 Task: Add Sprouts Cheese Puffs to the cart.
Action: Mouse moved to (286, 126)
Screenshot: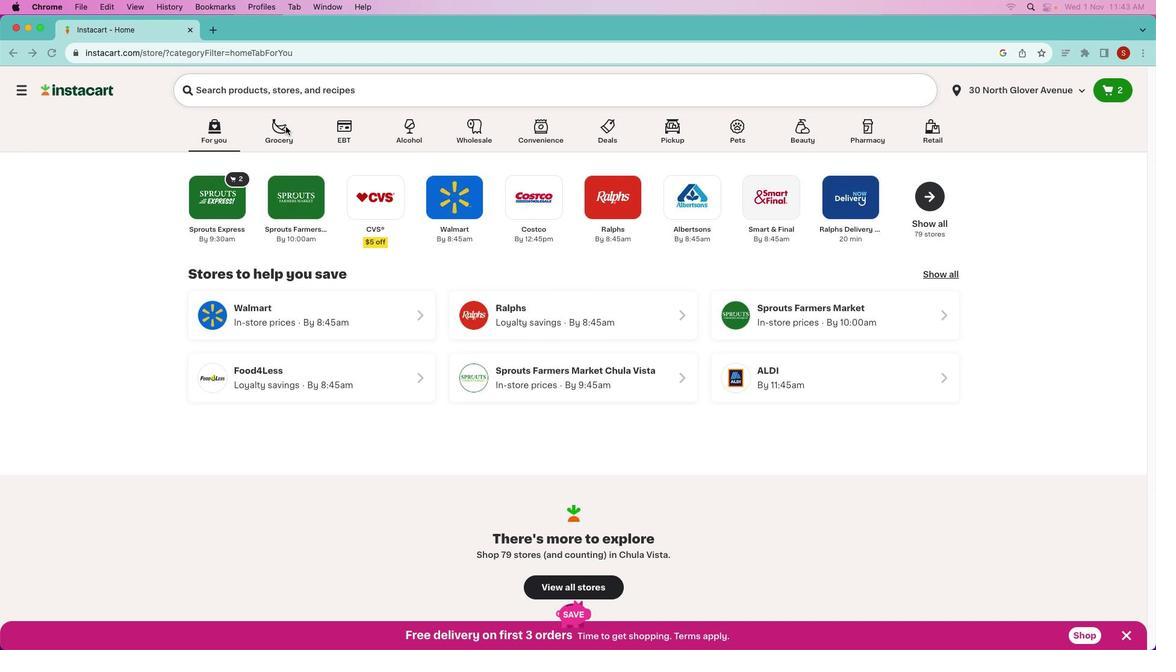 
Action: Mouse pressed left at (286, 126)
Screenshot: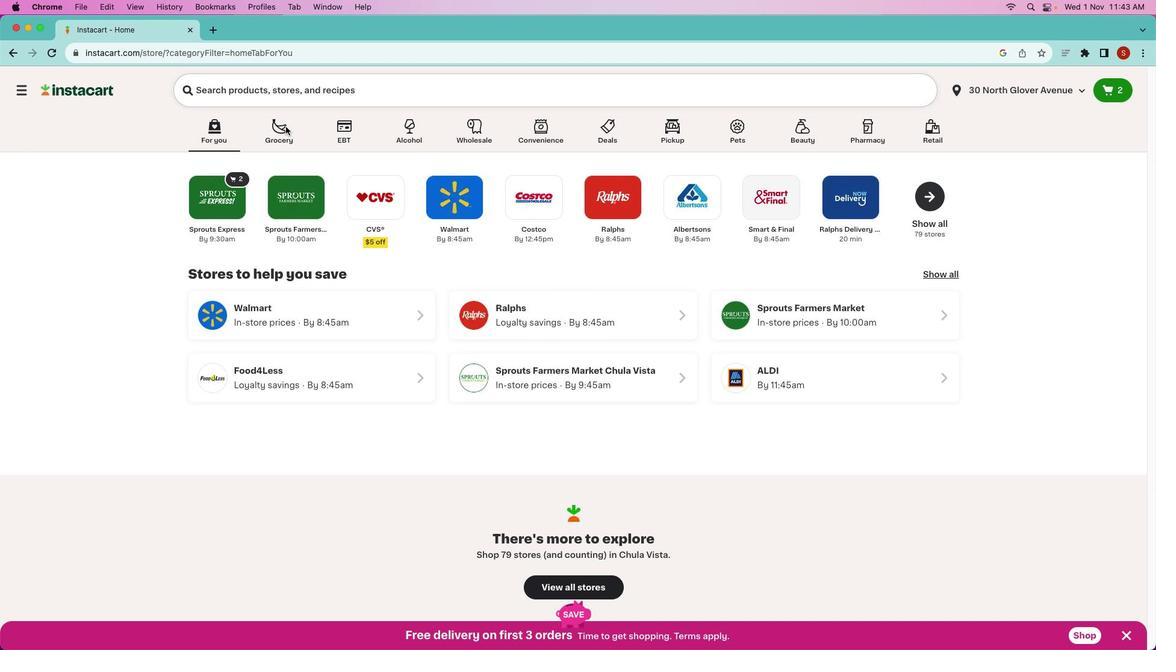 
Action: Mouse pressed left at (286, 126)
Screenshot: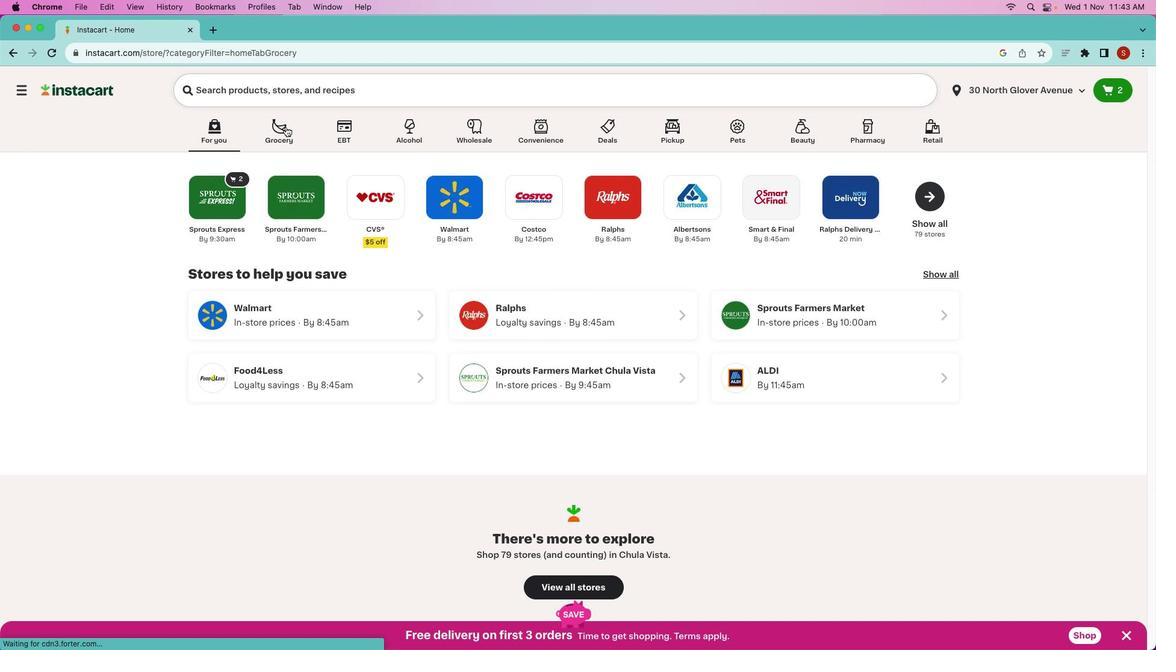 
Action: Mouse moved to (501, 308)
Screenshot: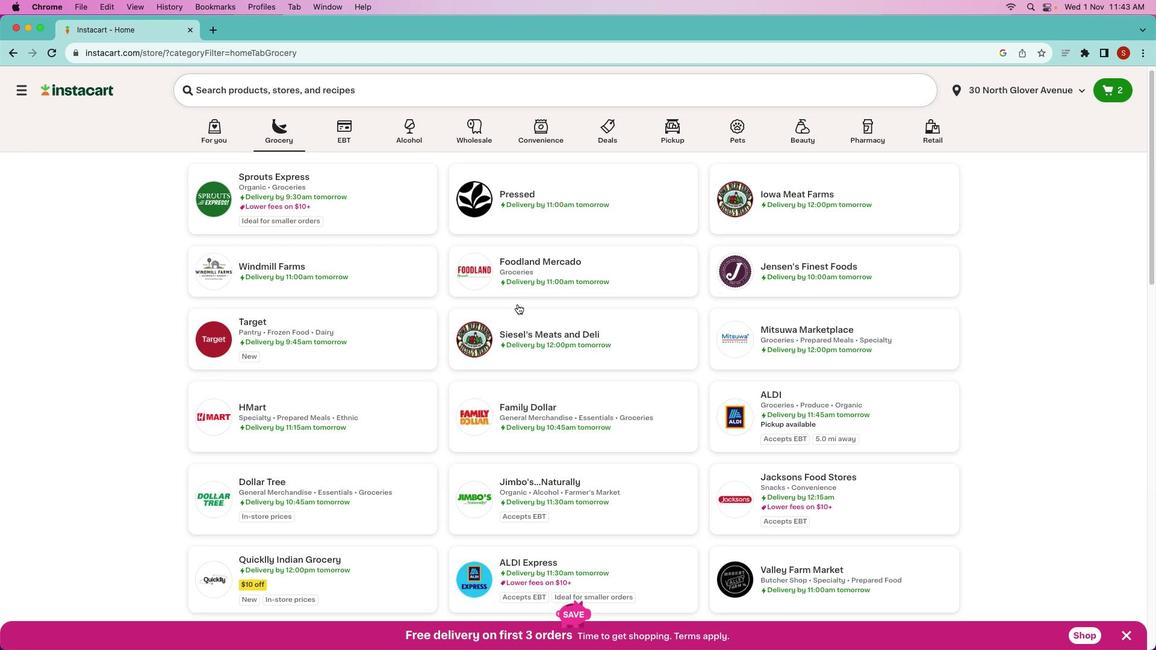
Action: Mouse scrolled (501, 308) with delta (0, 0)
Screenshot: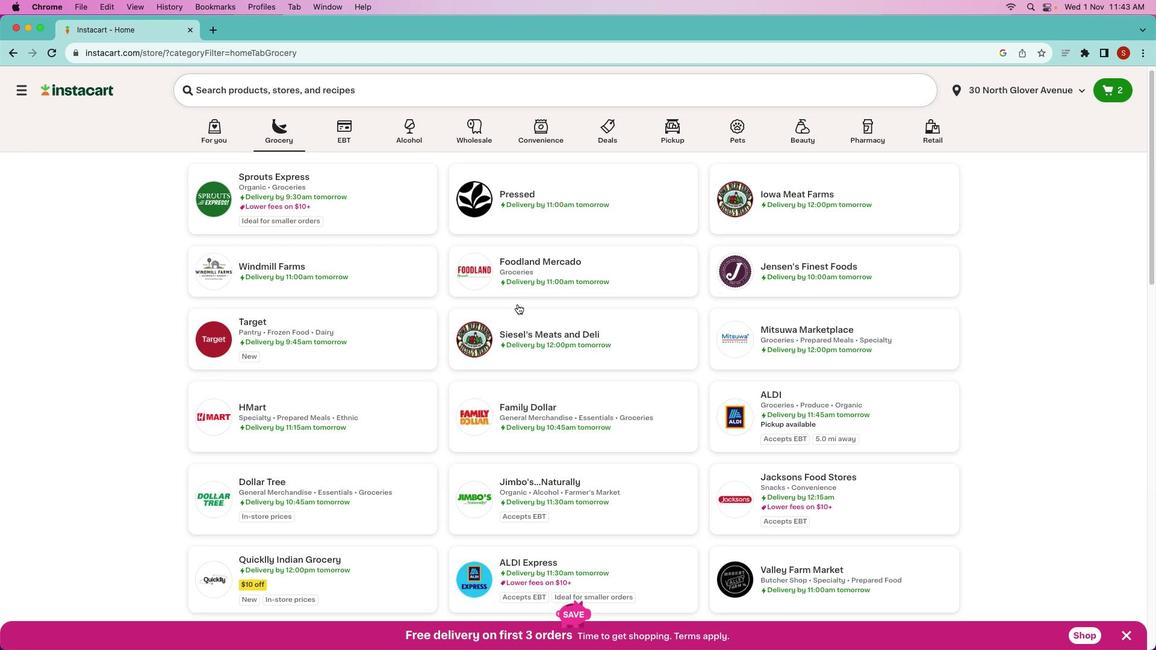 
Action: Mouse moved to (504, 310)
Screenshot: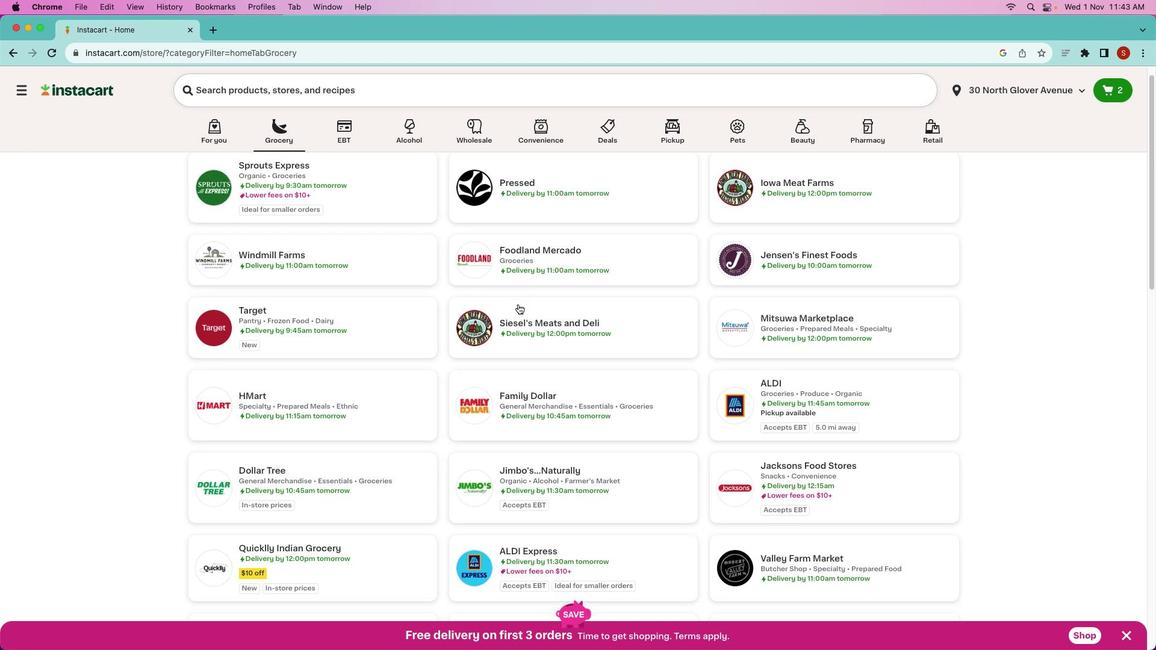 
Action: Mouse scrolled (504, 310) with delta (0, 0)
Screenshot: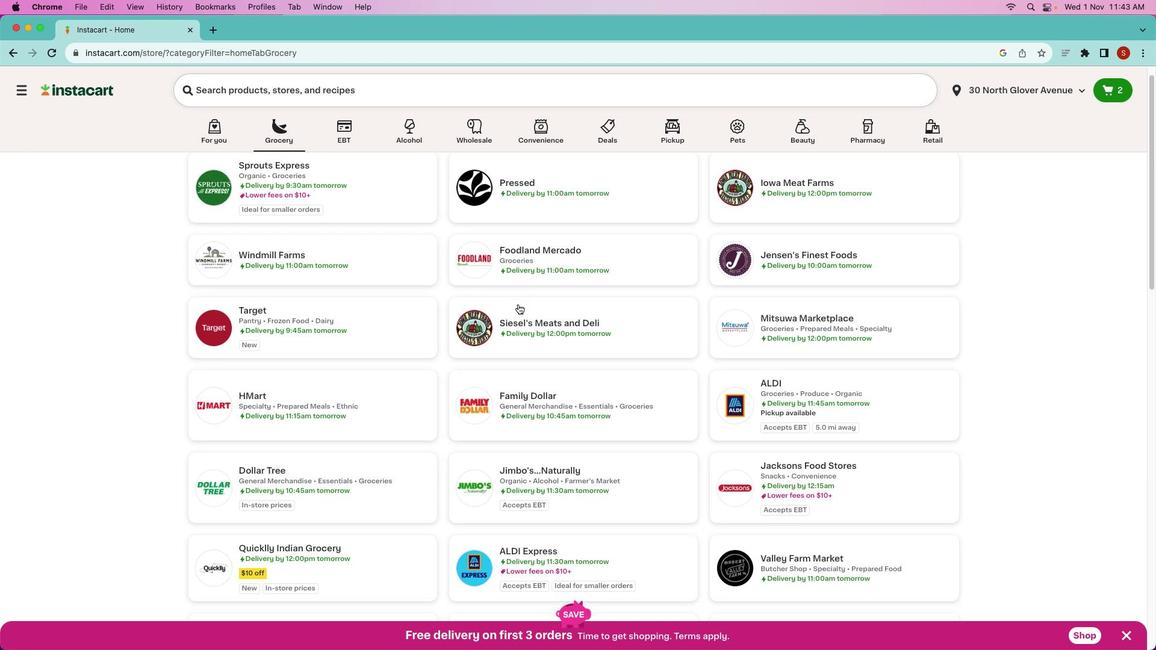 
Action: Mouse moved to (508, 310)
Screenshot: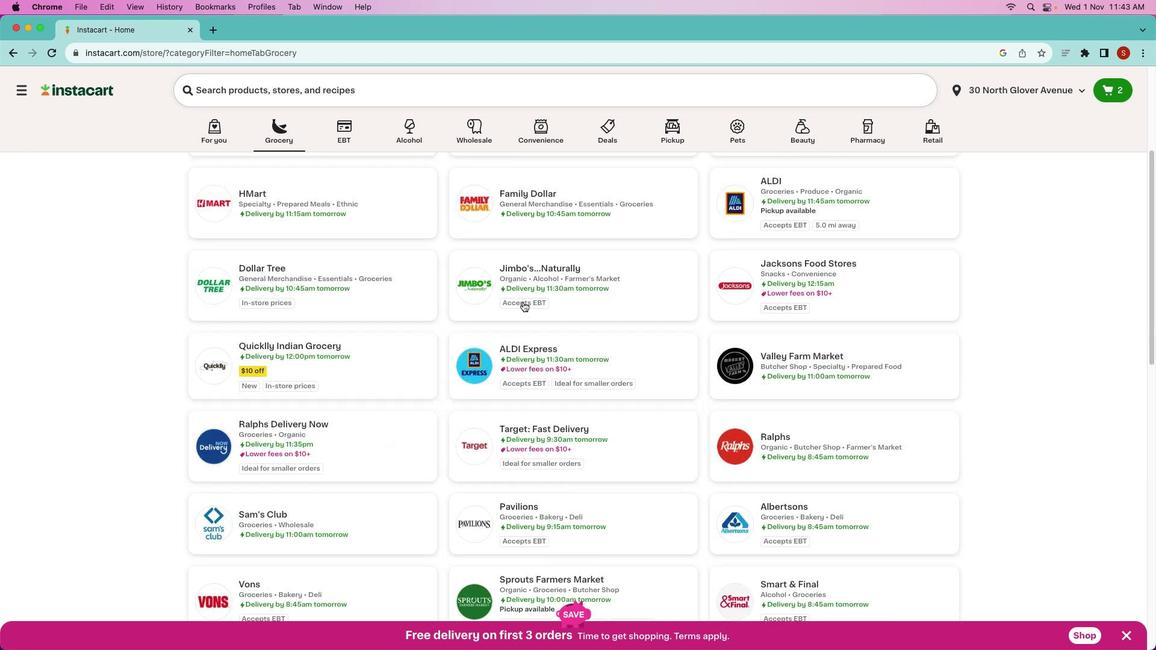 
Action: Mouse scrolled (508, 310) with delta (0, 0)
Screenshot: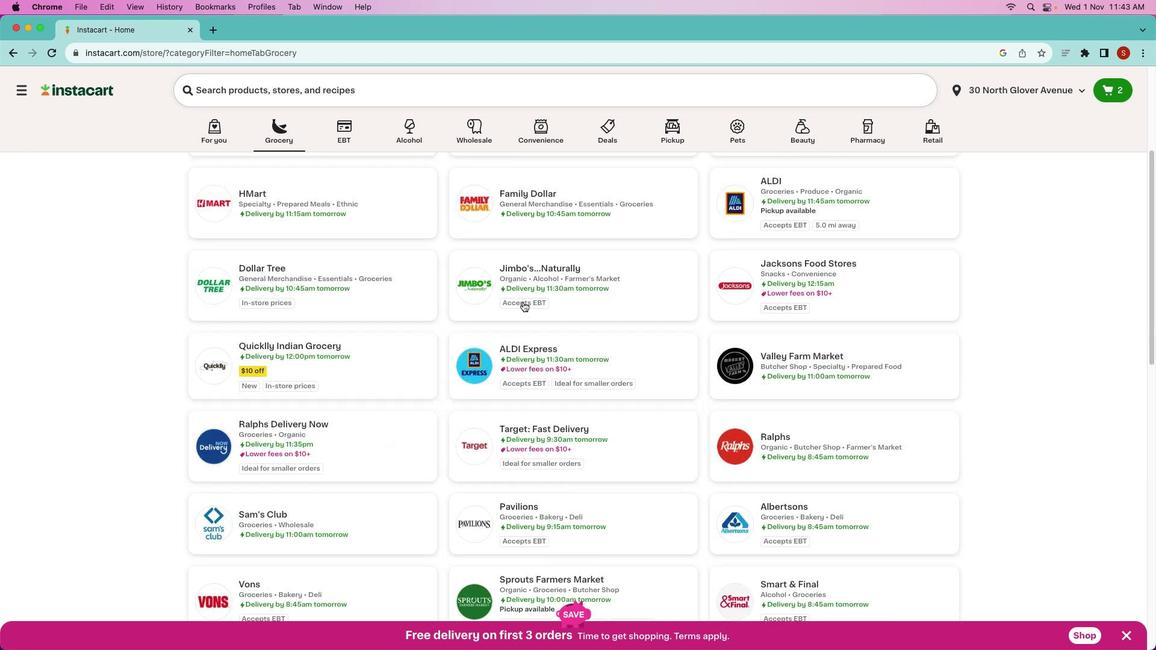 
Action: Mouse moved to (513, 306)
Screenshot: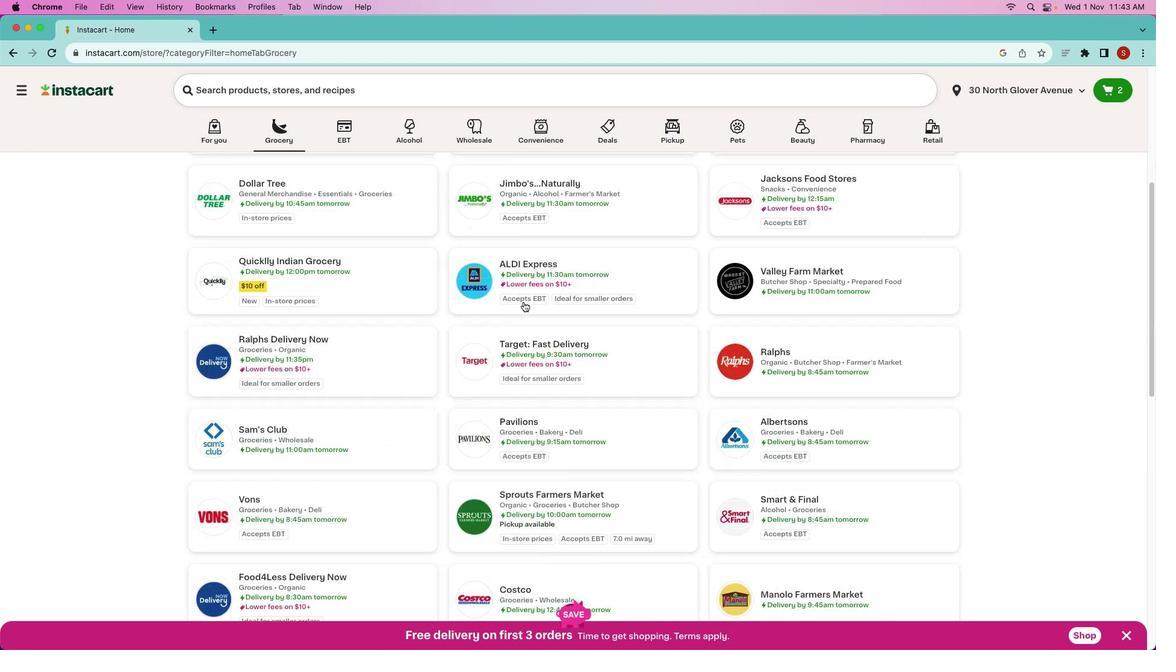 
Action: Mouse scrolled (513, 306) with delta (0, -1)
Screenshot: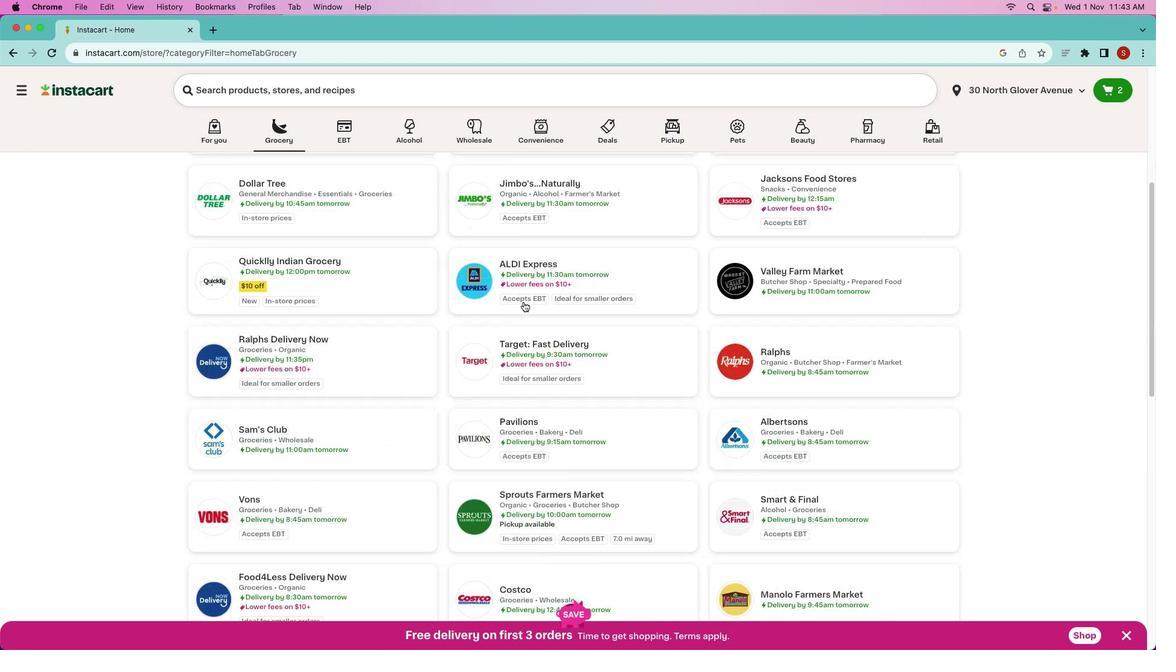 
Action: Mouse moved to (516, 305)
Screenshot: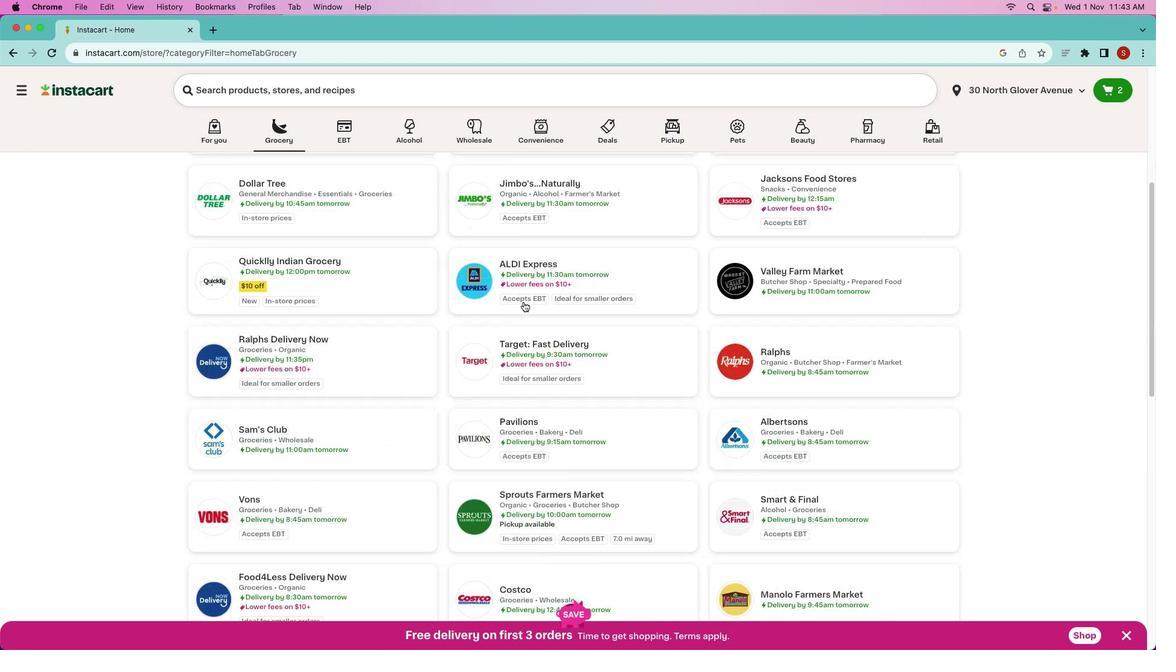 
Action: Mouse scrolled (516, 305) with delta (0, -3)
Screenshot: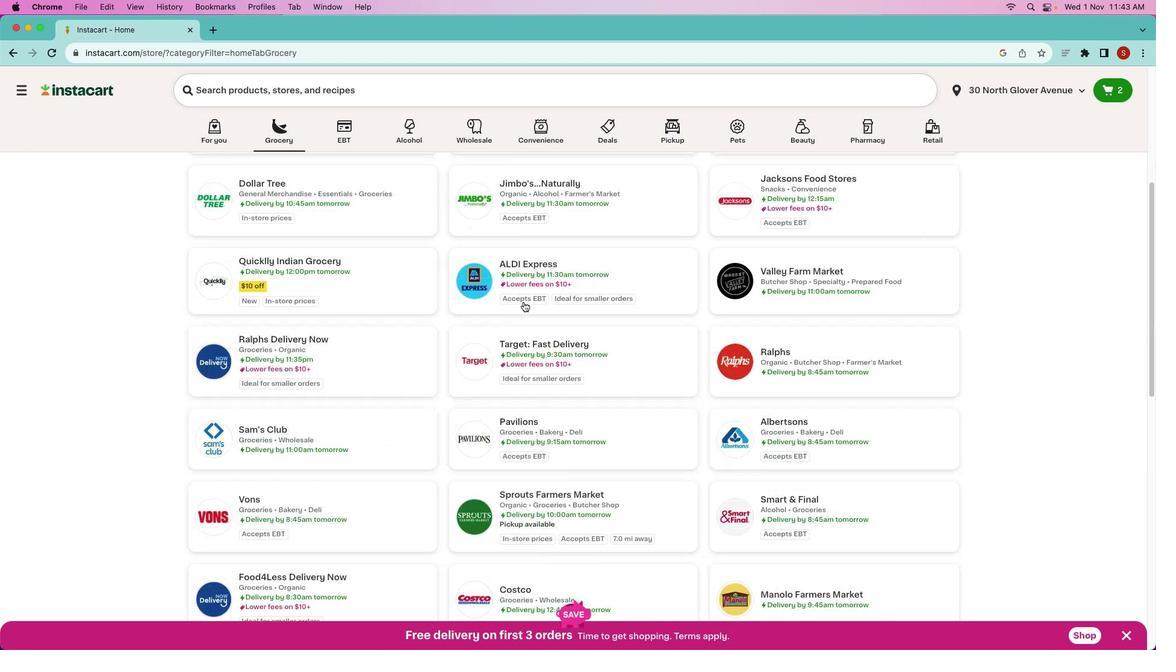 
Action: Mouse moved to (517, 304)
Screenshot: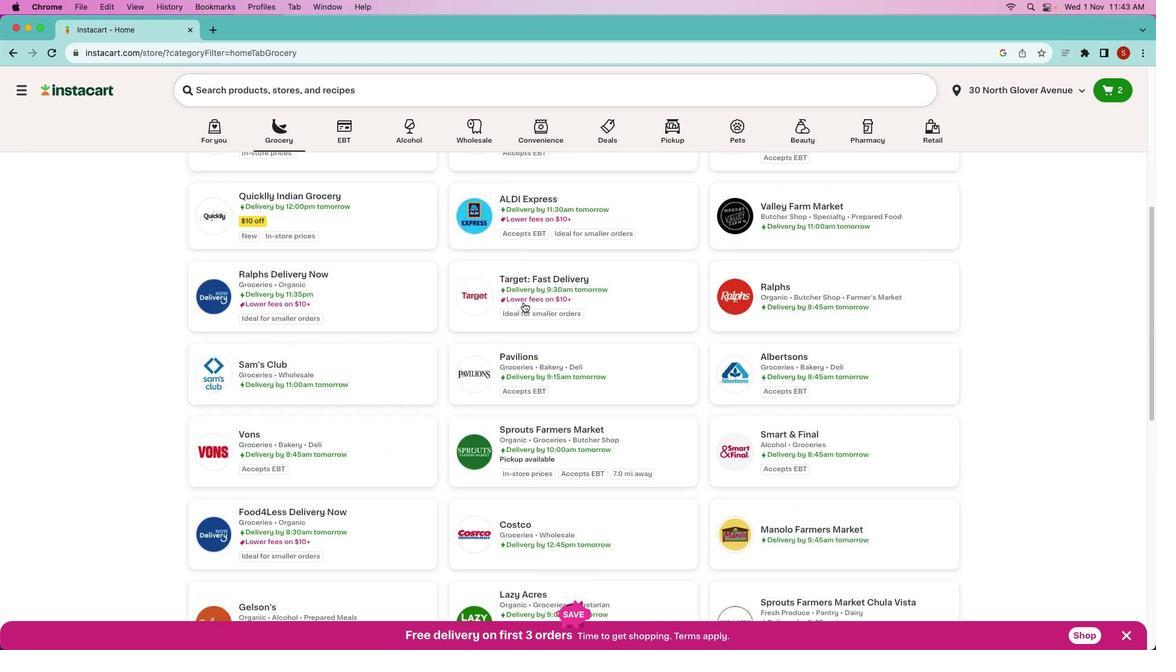 
Action: Mouse scrolled (517, 304) with delta (0, -3)
Screenshot: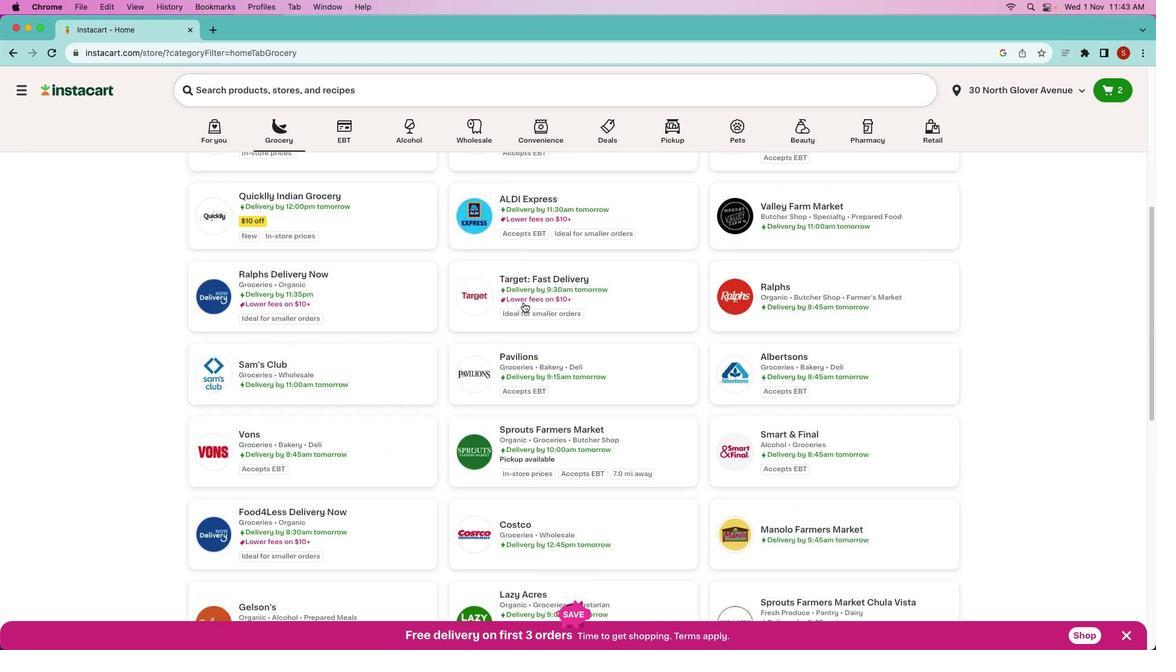
Action: Mouse moved to (542, 315)
Screenshot: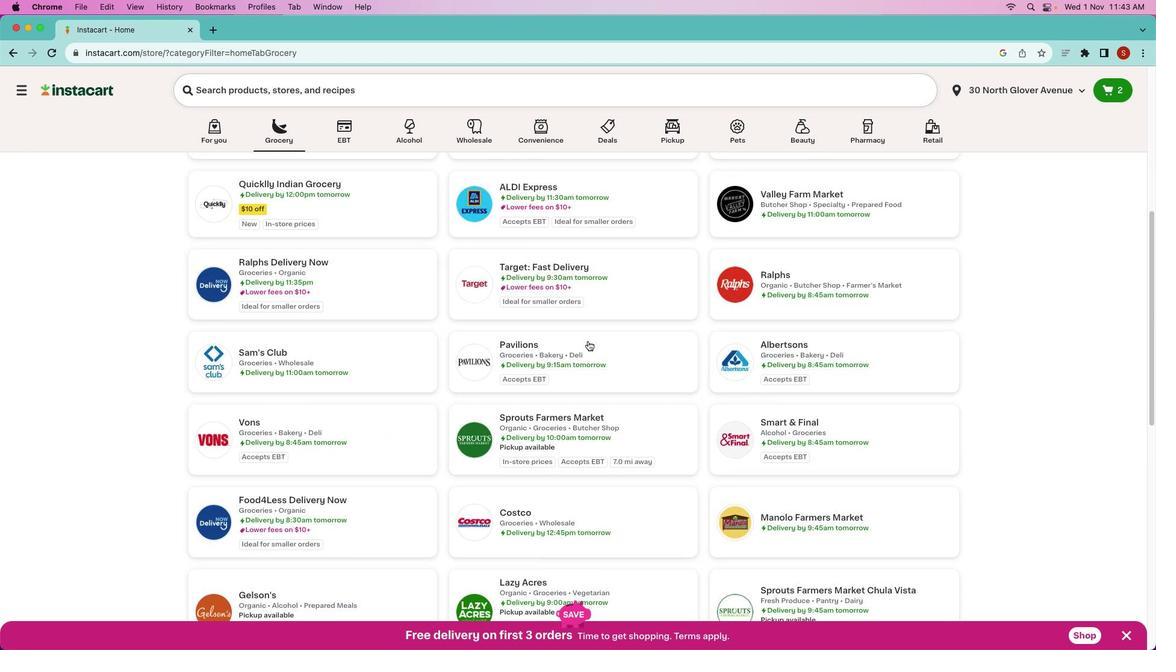 
Action: Mouse scrolled (542, 315) with delta (0, 0)
Screenshot: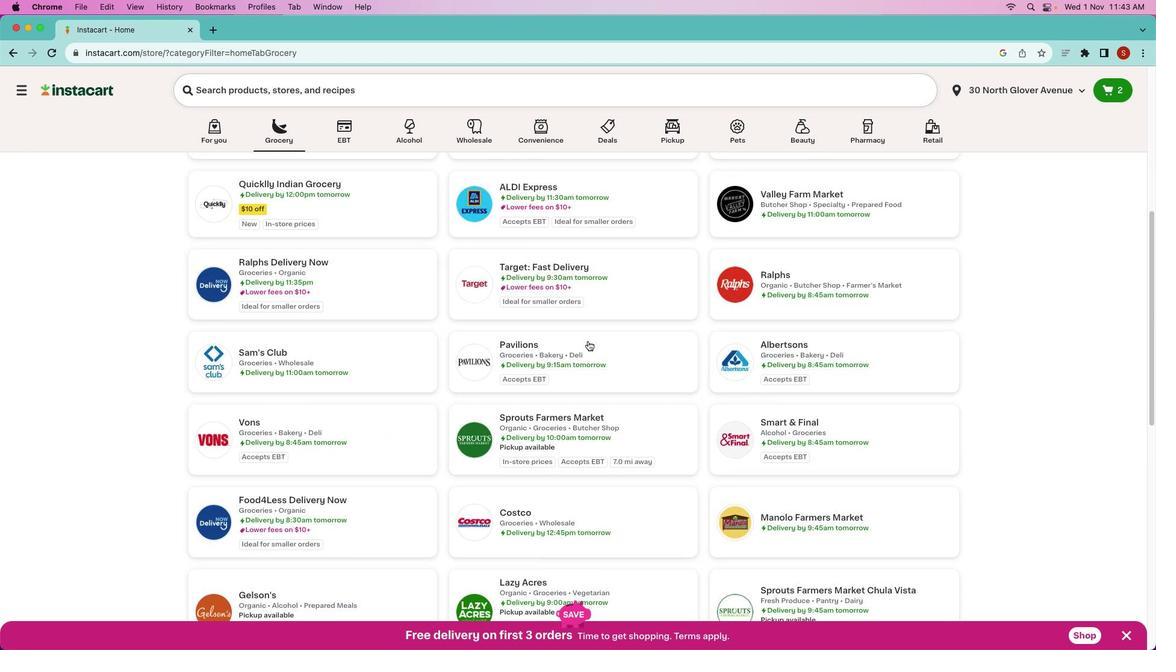 
Action: Mouse moved to (555, 315)
Screenshot: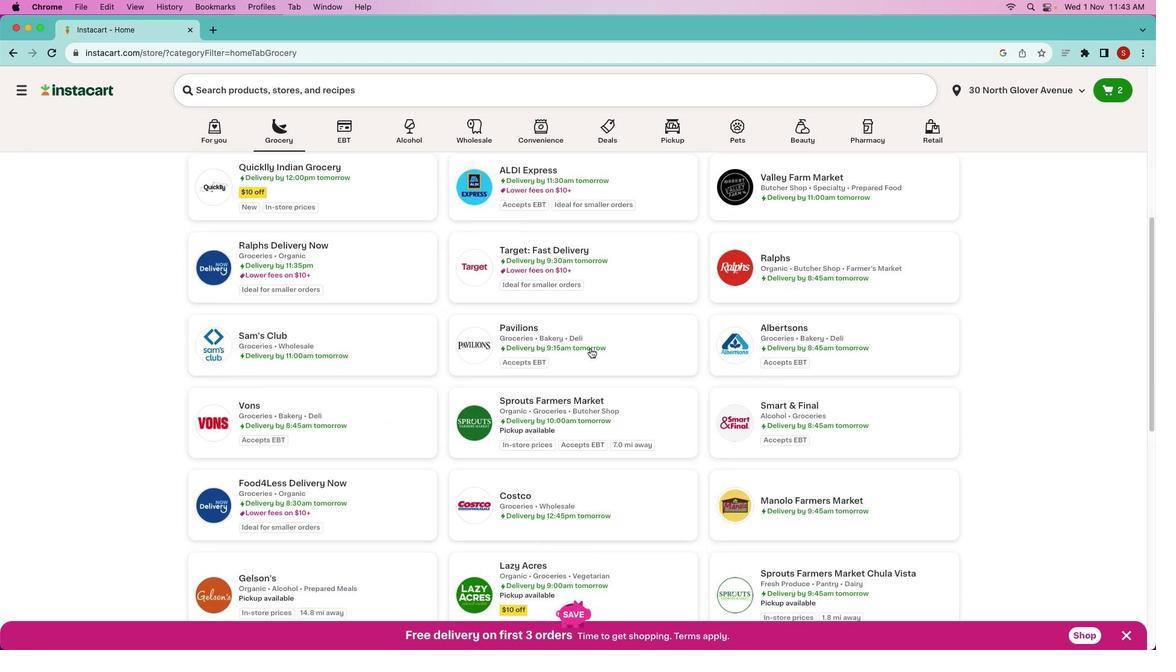 
Action: Mouse scrolled (555, 315) with delta (0, 0)
Screenshot: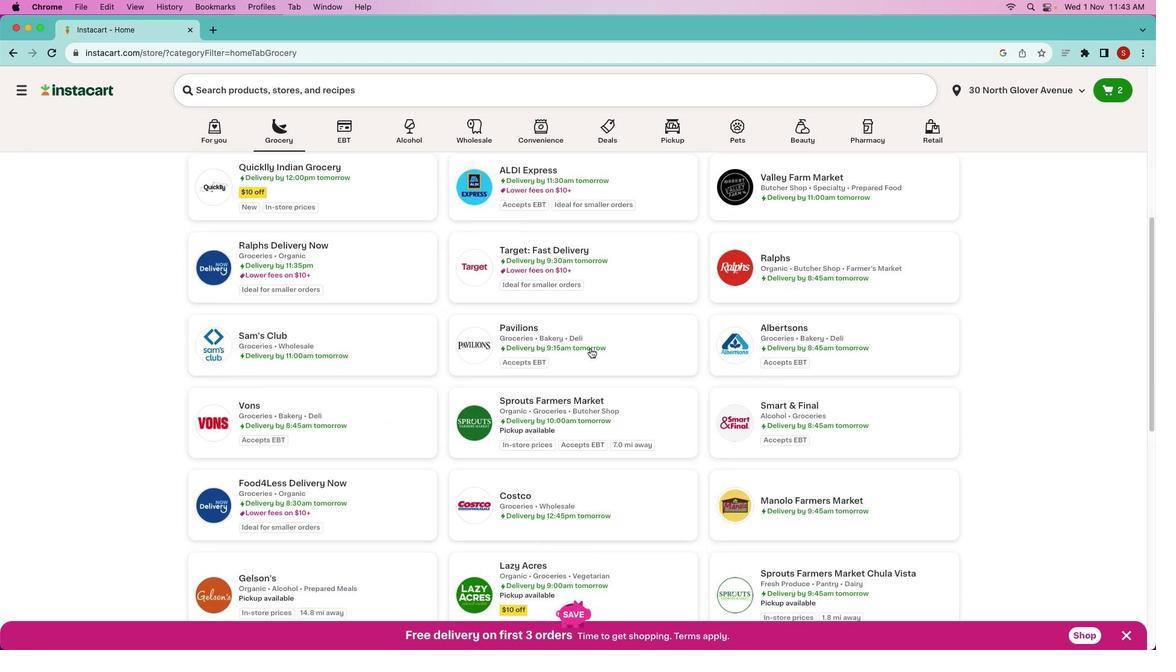 
Action: Mouse moved to (569, 324)
Screenshot: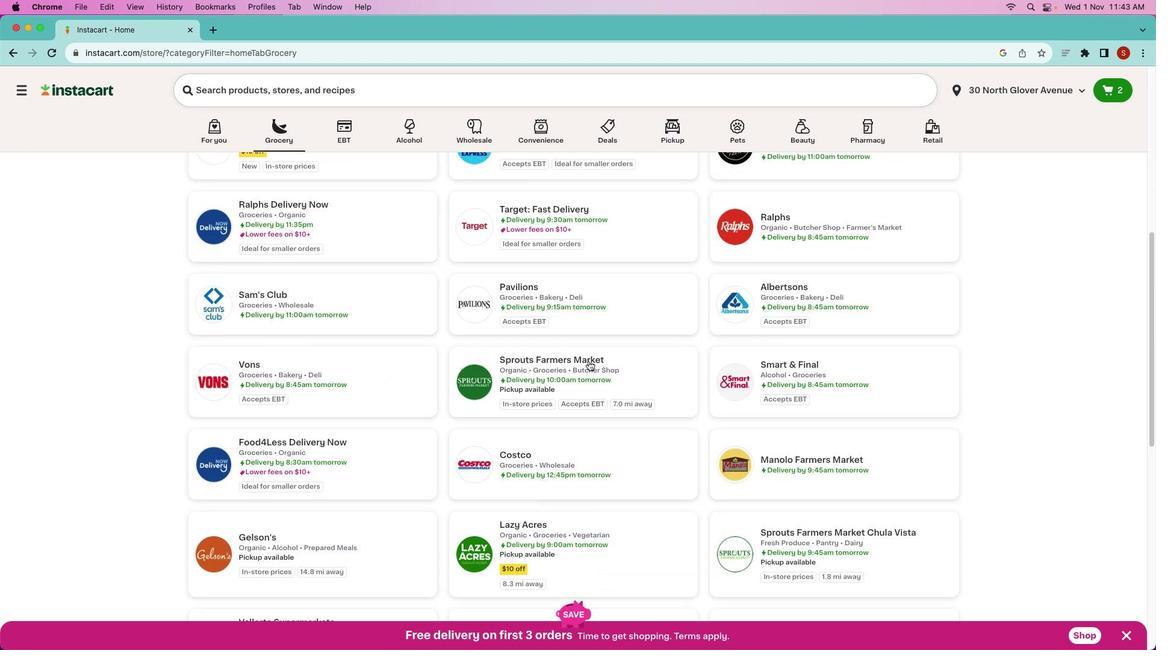 
Action: Mouse scrolled (569, 324) with delta (0, -1)
Screenshot: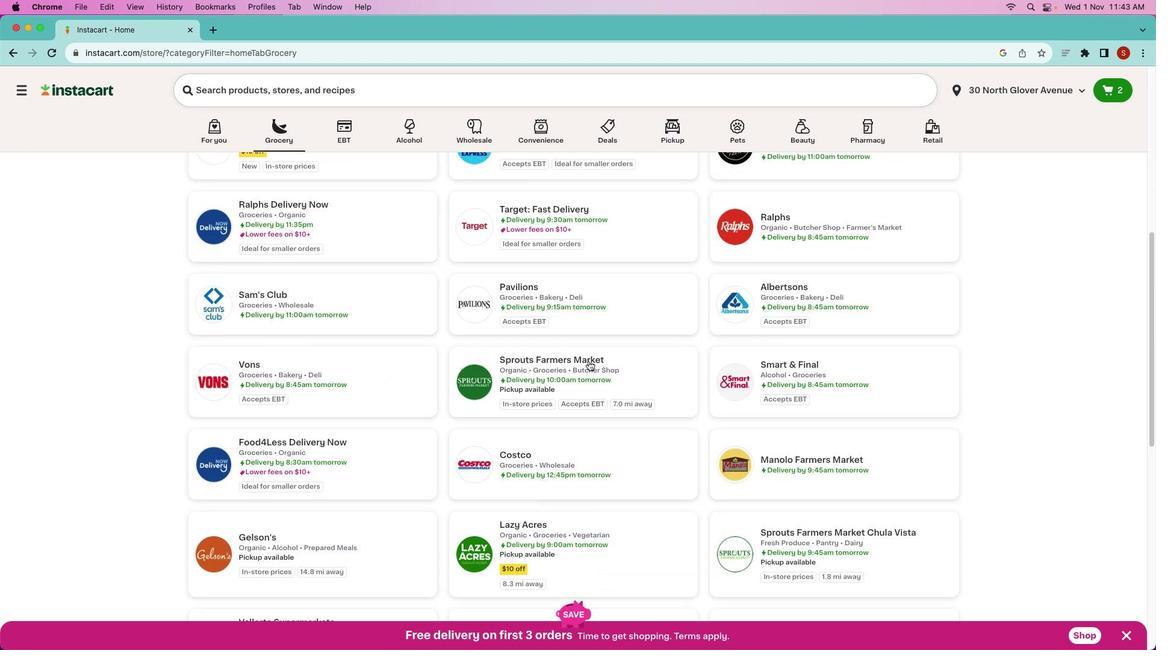 
Action: Mouse moved to (577, 342)
Screenshot: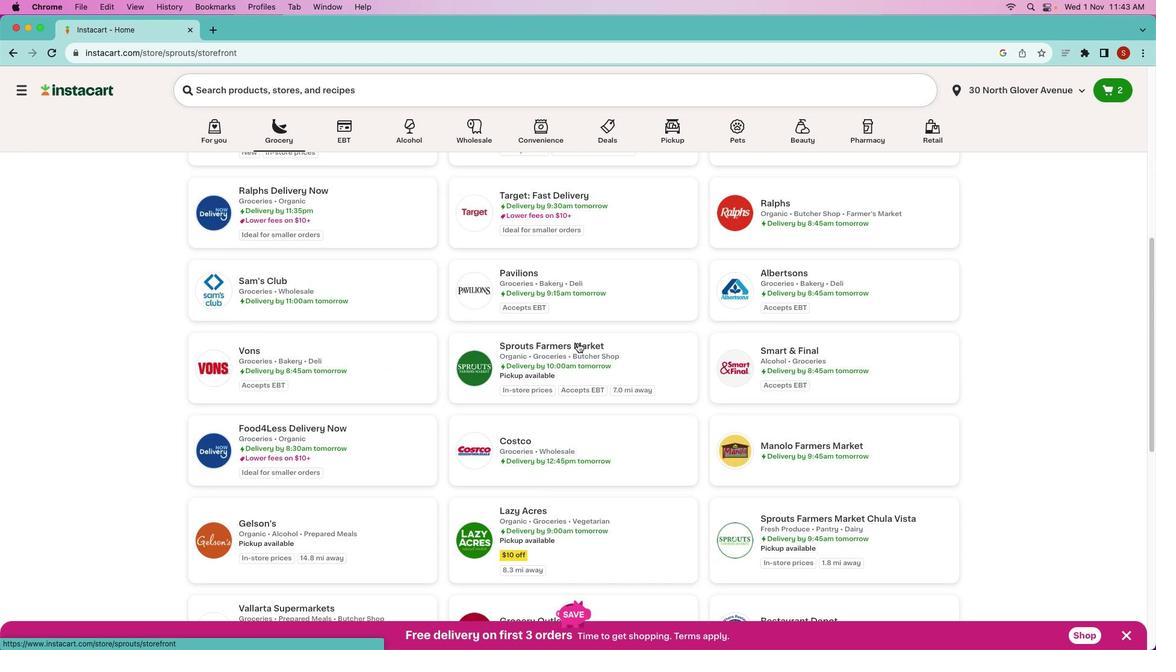 
Action: Mouse pressed left at (577, 342)
Screenshot: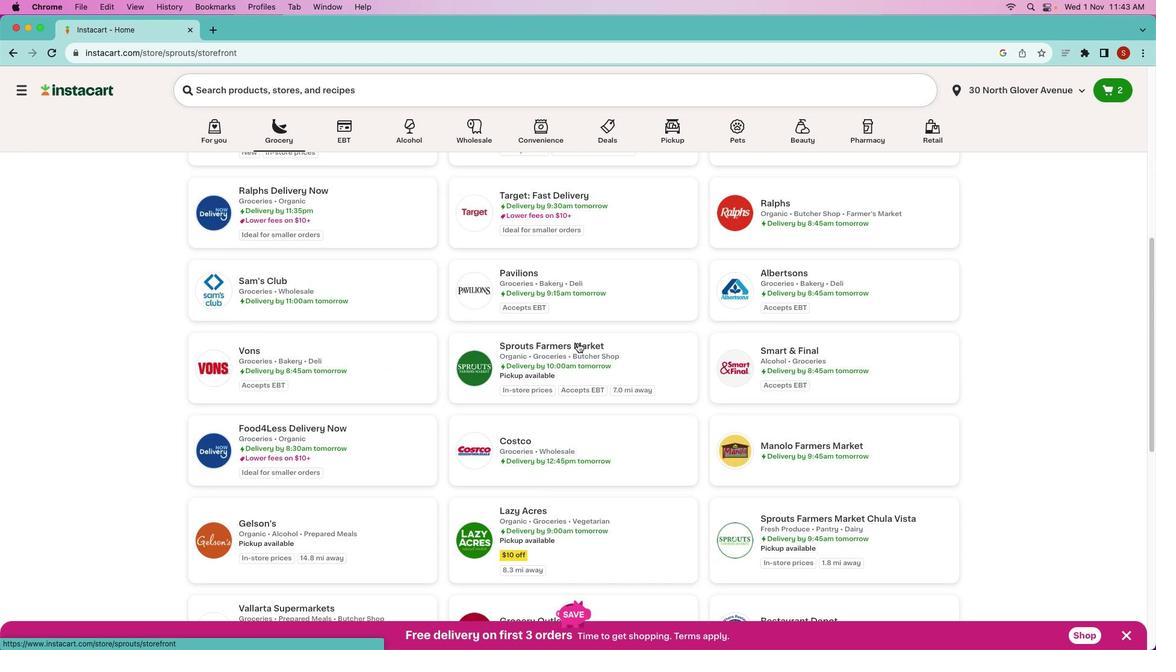 
Action: Mouse moved to (495, 95)
Screenshot: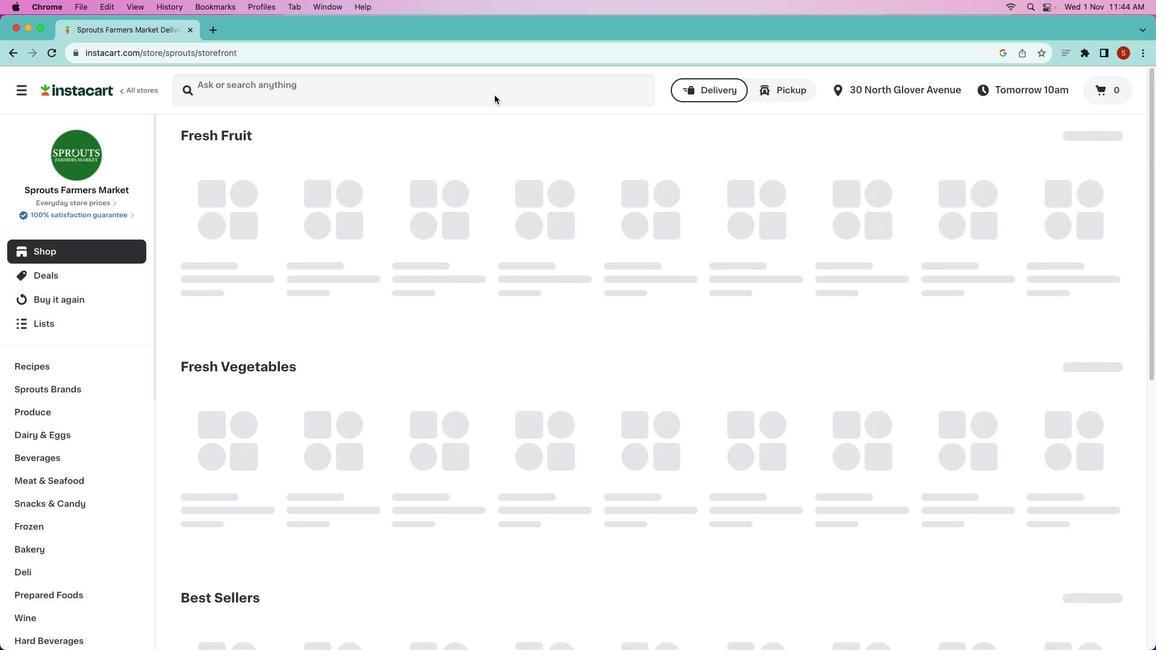 
Action: Mouse pressed left at (495, 95)
Screenshot: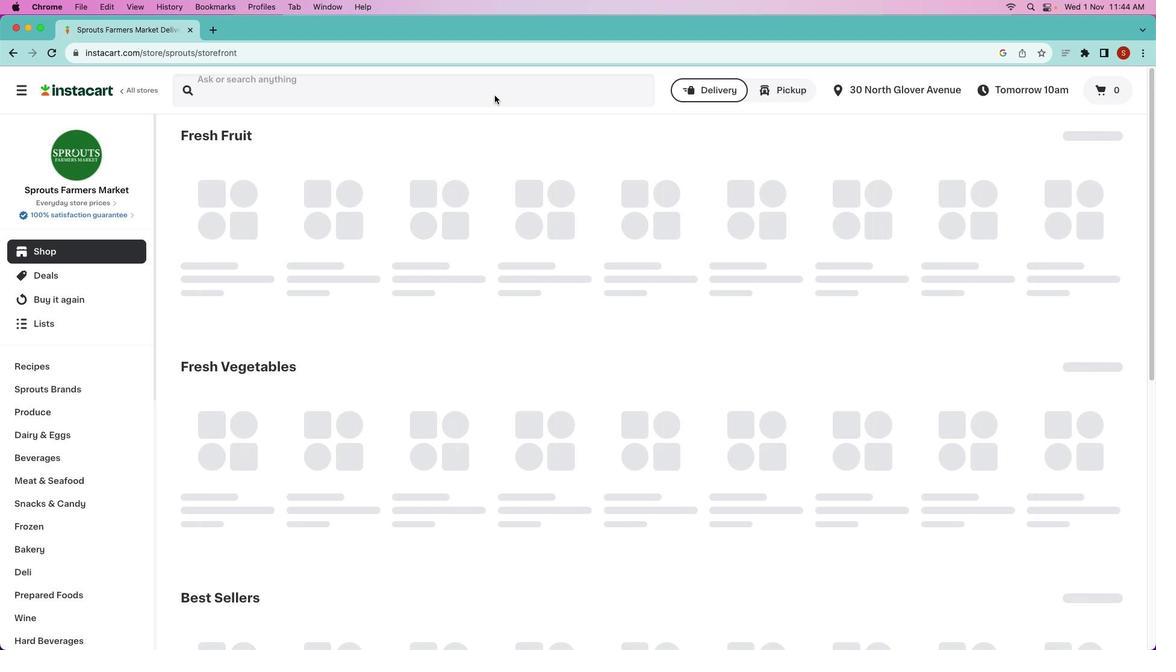 
Action: Mouse moved to (418, 94)
Screenshot: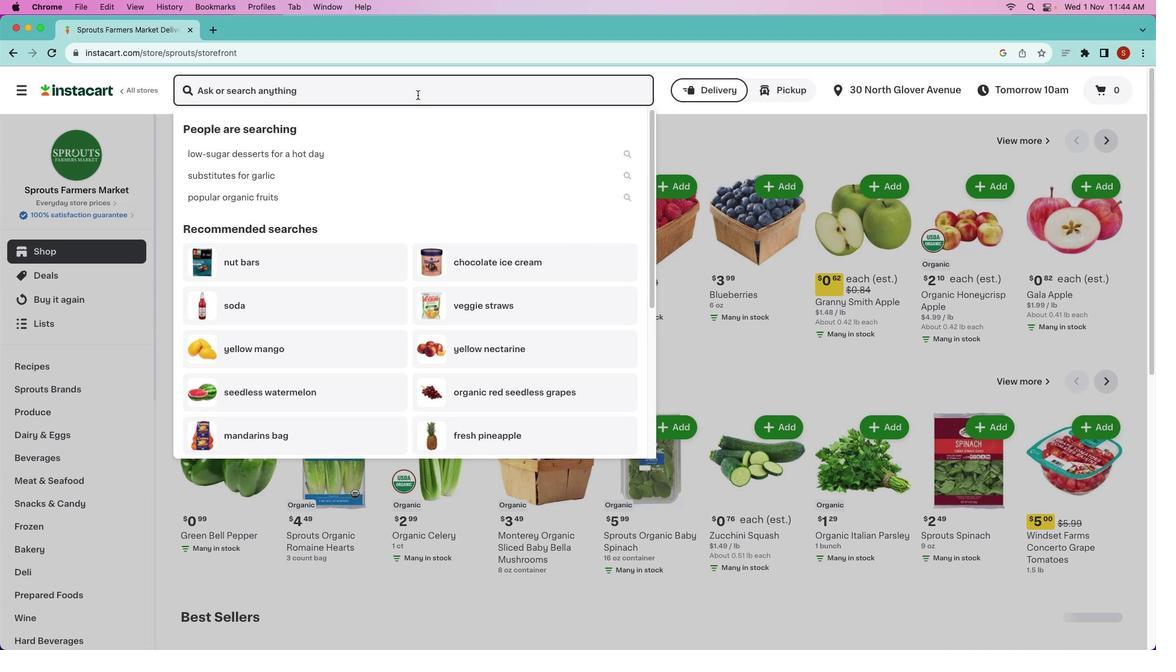 
Action: Mouse pressed left at (418, 94)
Screenshot: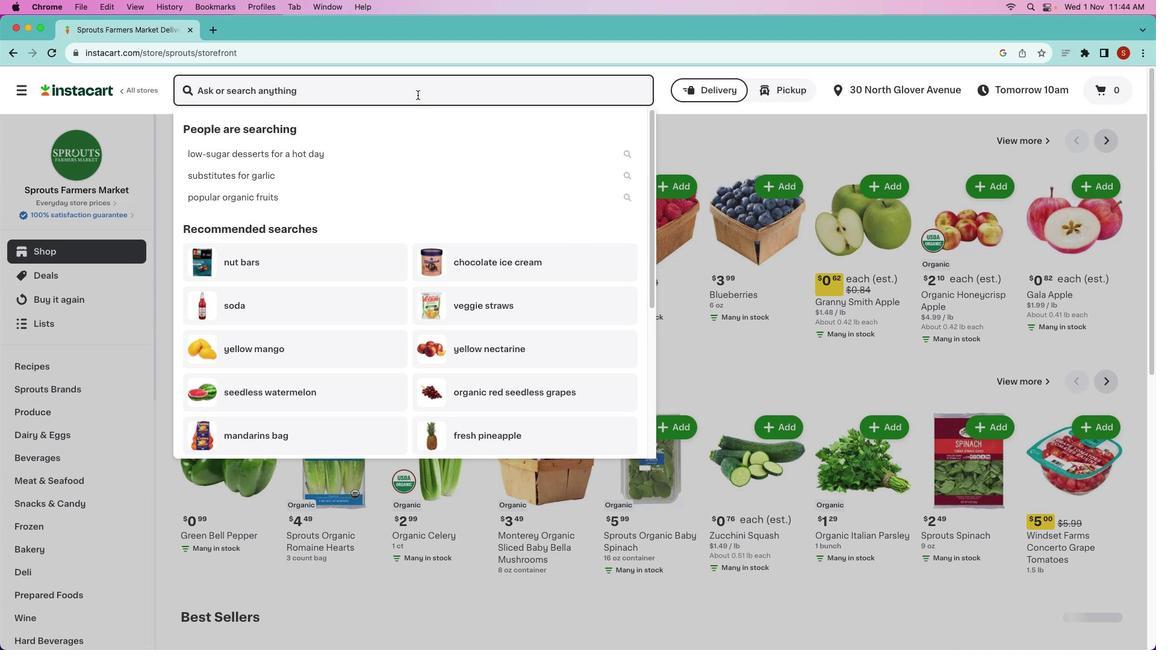 
Action: Key pressed 's''p''r''o''u''t''s'Key.space'c''h''e''s''s''e'Key.space'p''u''t'Key.backspace'f''f''s'Key.enter
Screenshot: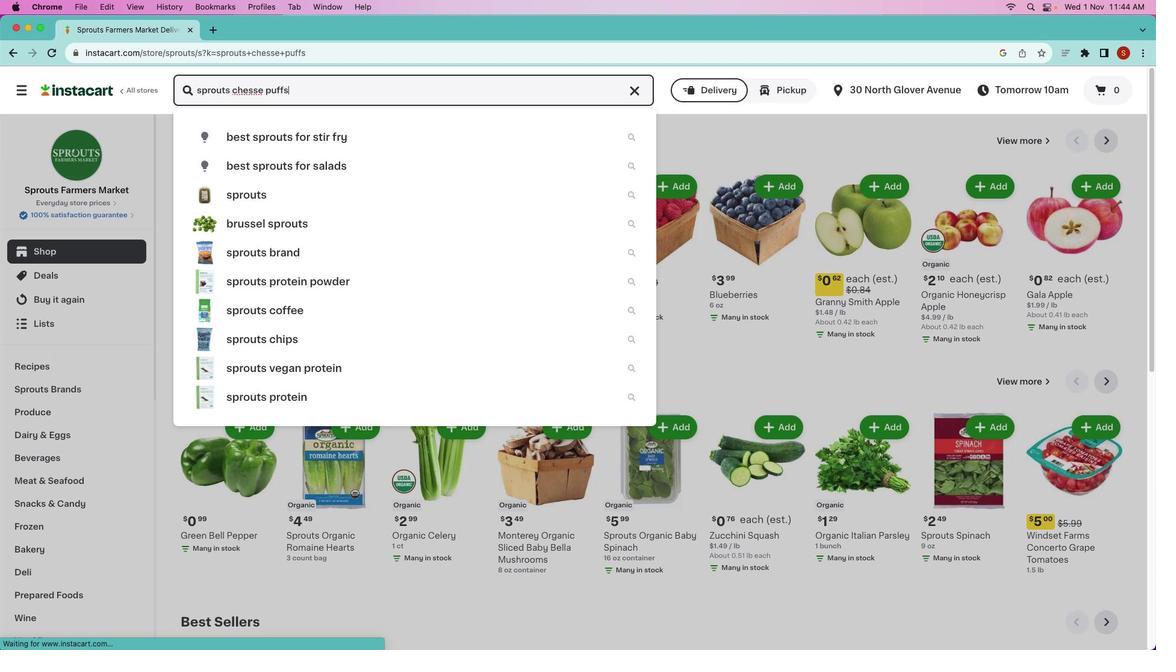 
Action: Mouse moved to (688, 195)
Screenshot: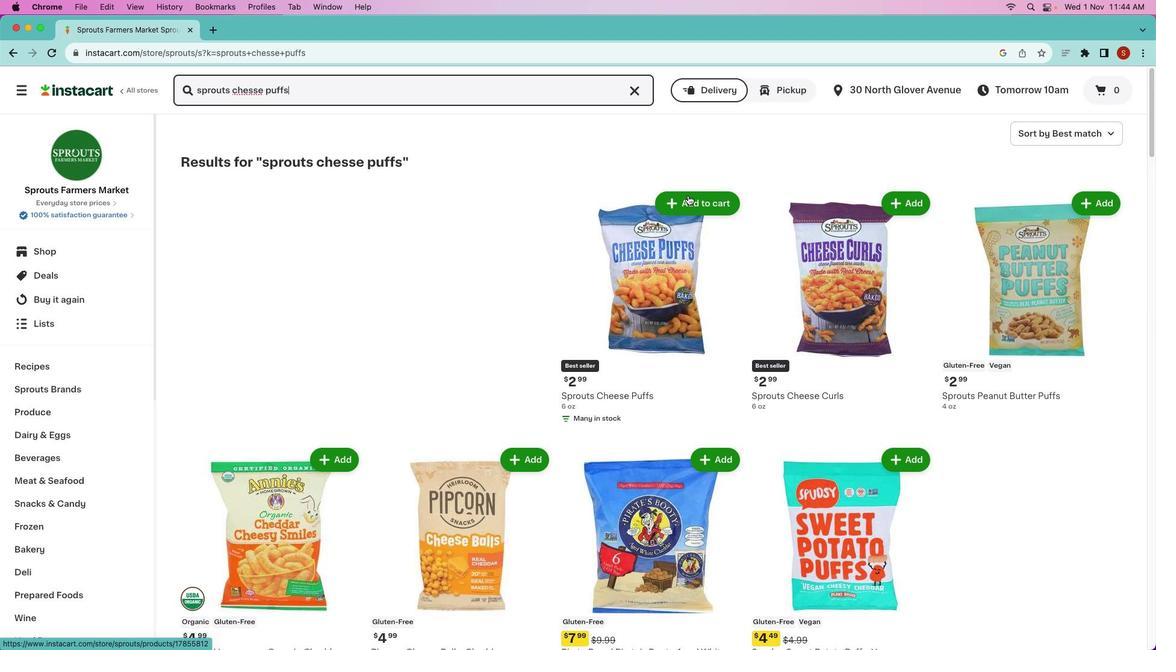 
Action: Mouse pressed left at (688, 195)
Screenshot: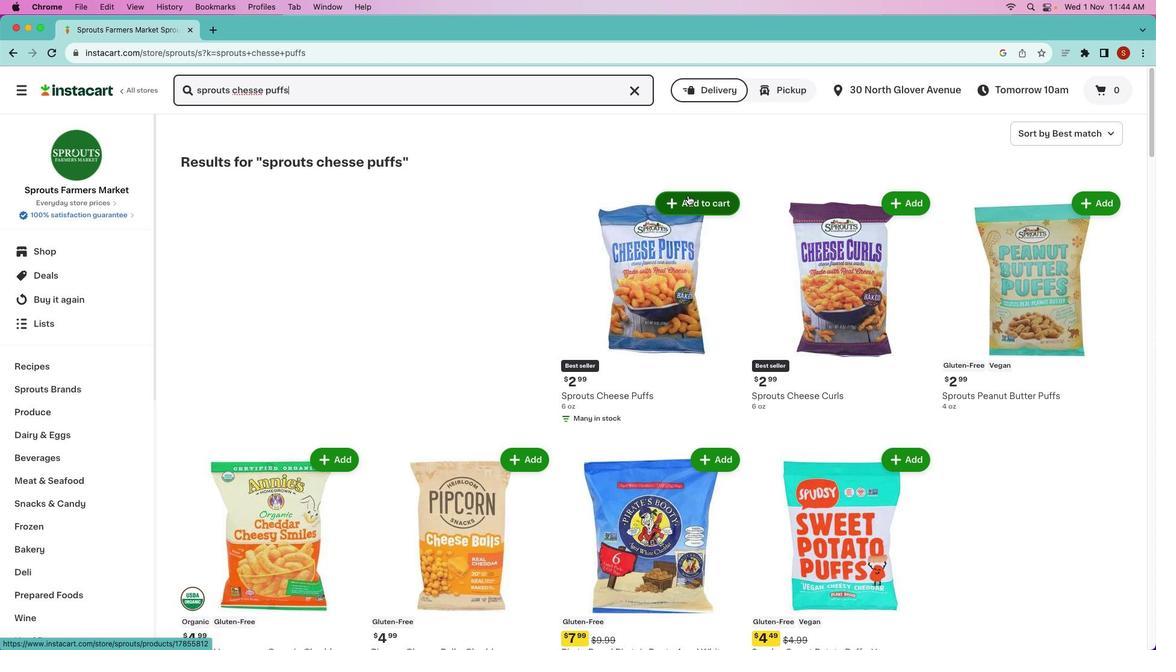 
Action: Mouse moved to (730, 274)
Screenshot: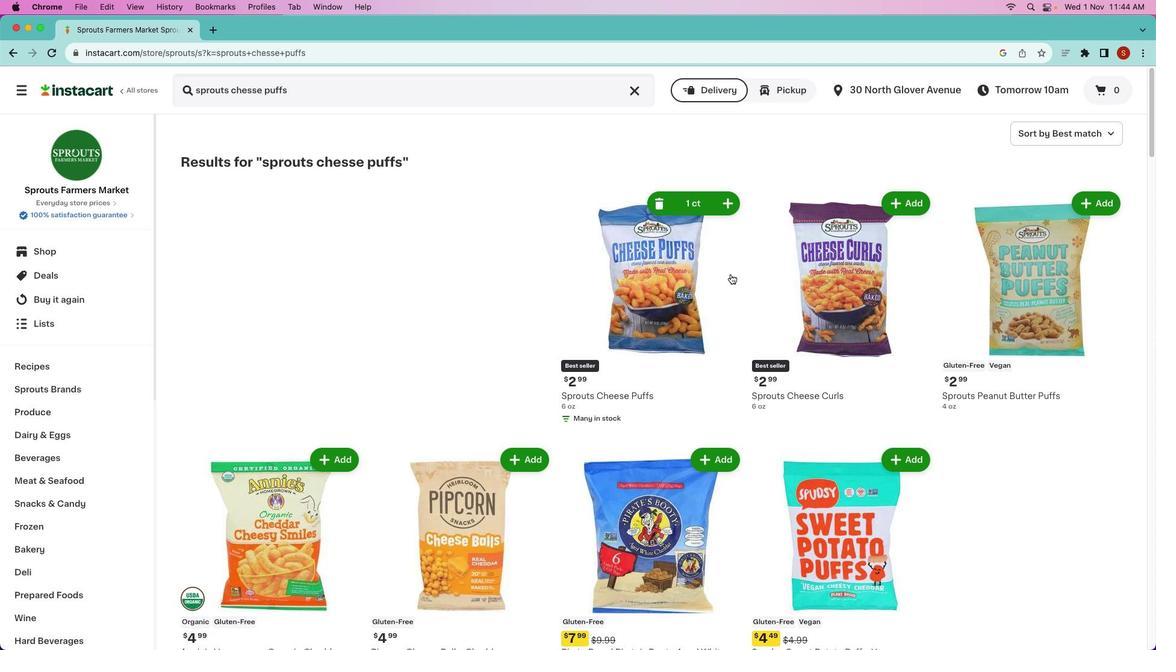 
